 Task: Enable the headers and footers.
Action: Mouse moved to (55, 97)
Screenshot: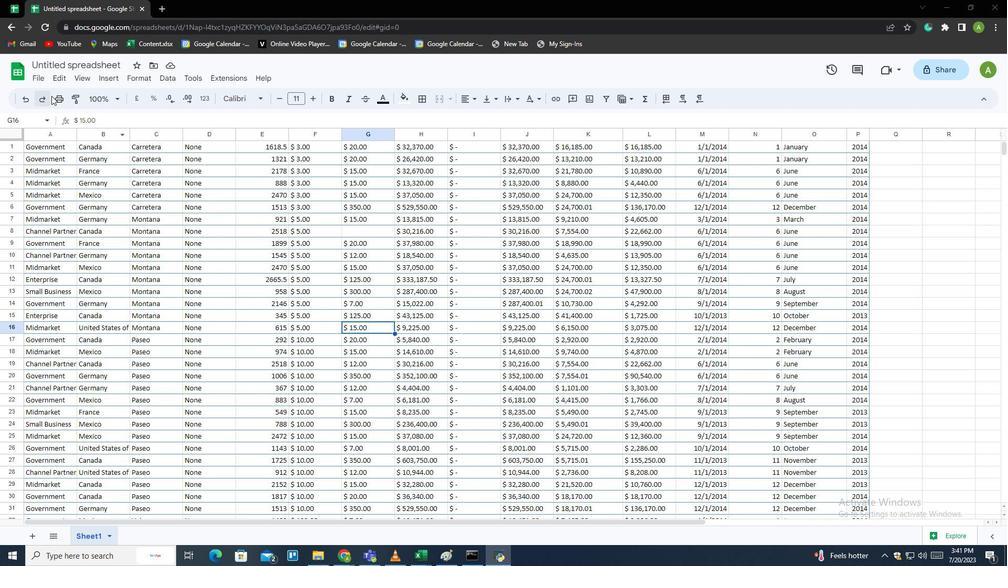 
Action: Mouse pressed left at (55, 97)
Screenshot: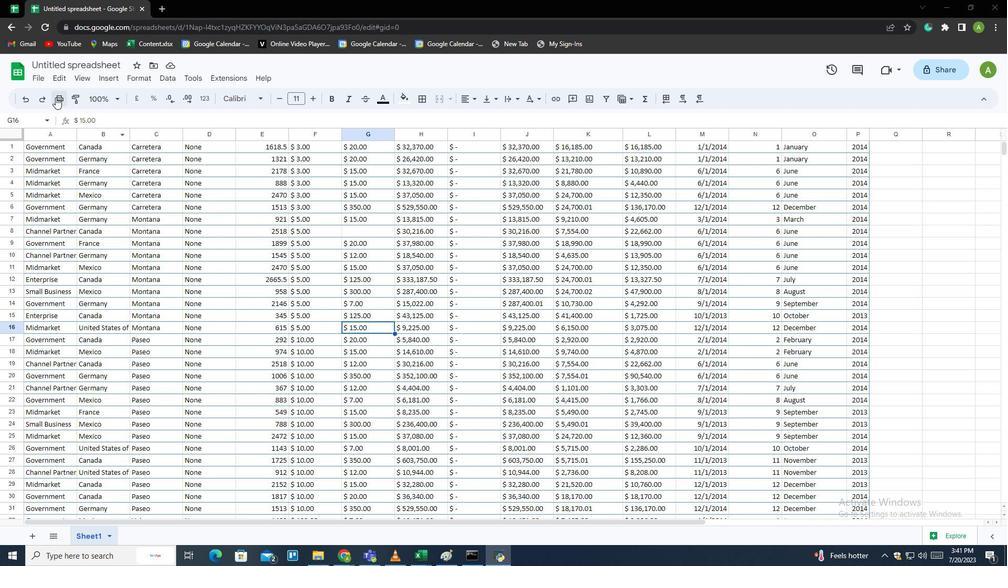 
Action: Mouse moved to (962, 69)
Screenshot: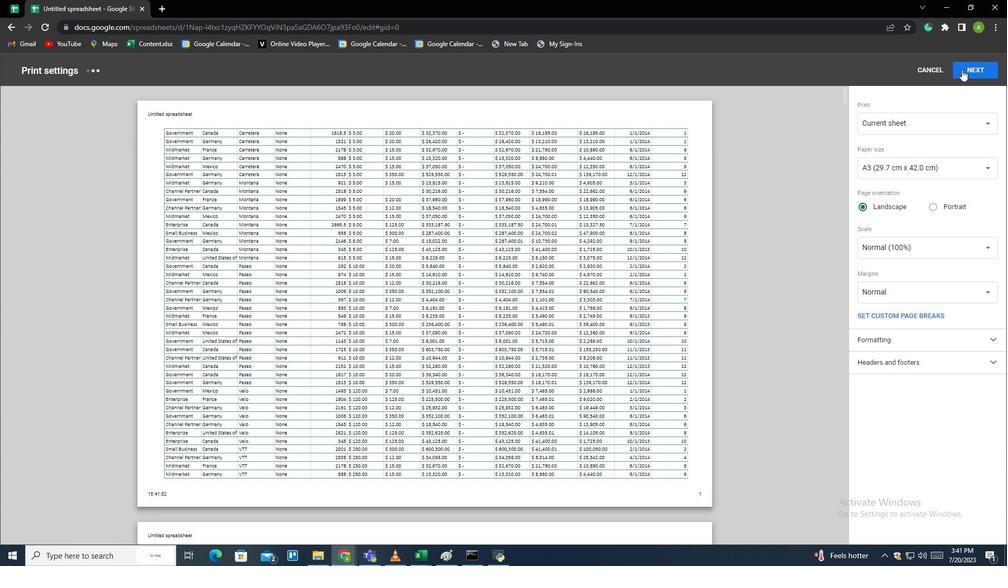 
Action: Mouse pressed left at (962, 69)
Screenshot: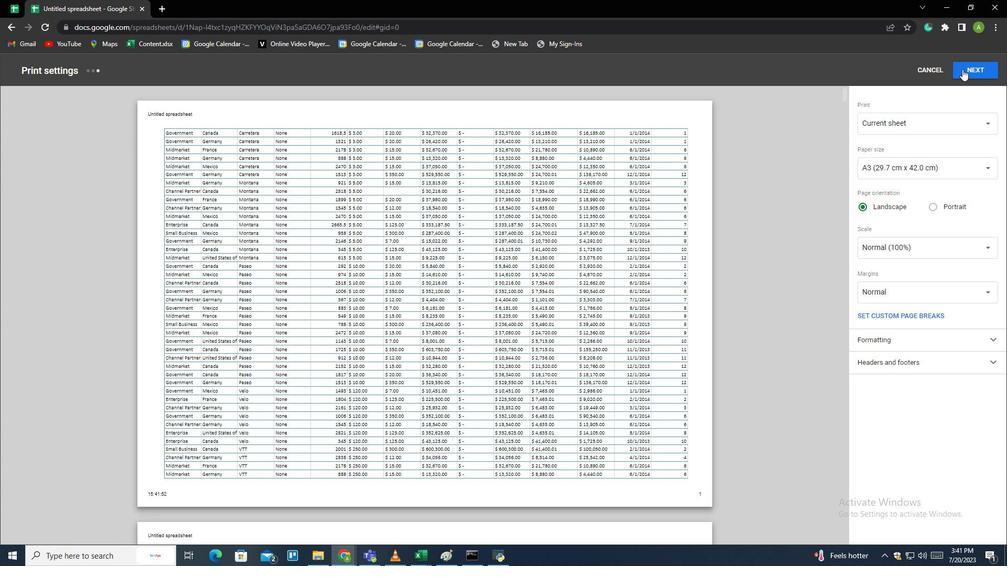 
Action: Mouse moved to (717, 207)
Screenshot: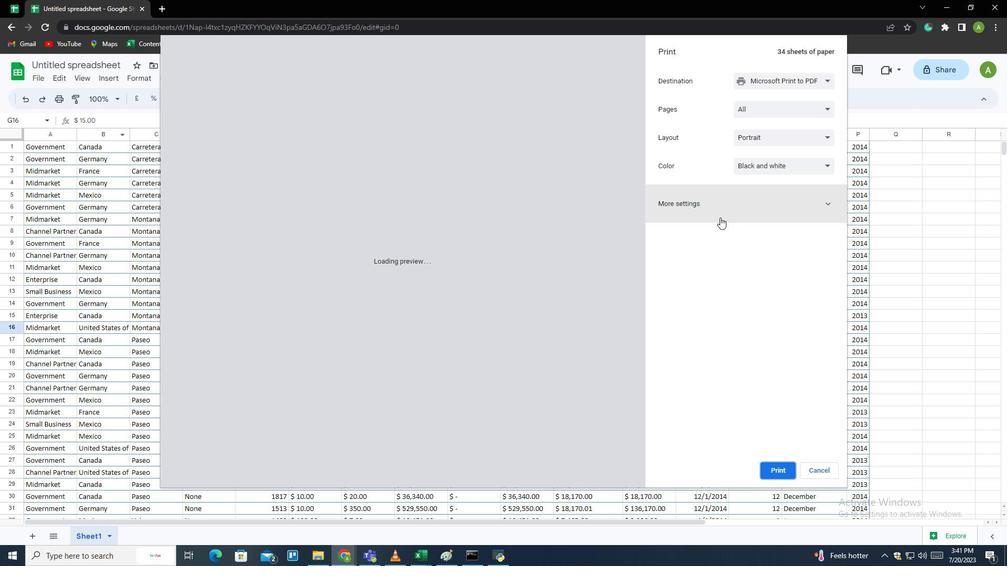 
Action: Mouse pressed left at (717, 207)
Screenshot: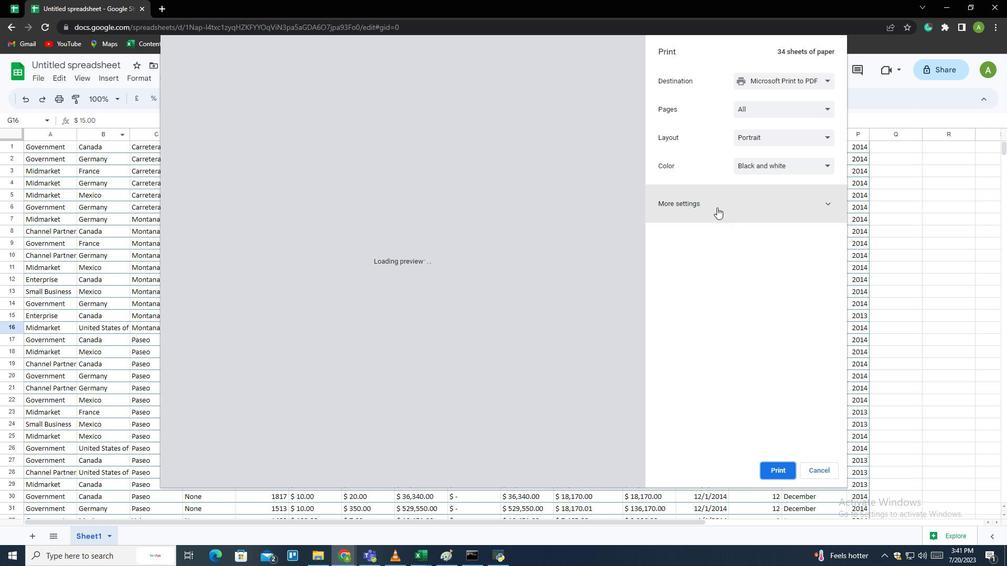 
Action: Mouse moved to (737, 375)
Screenshot: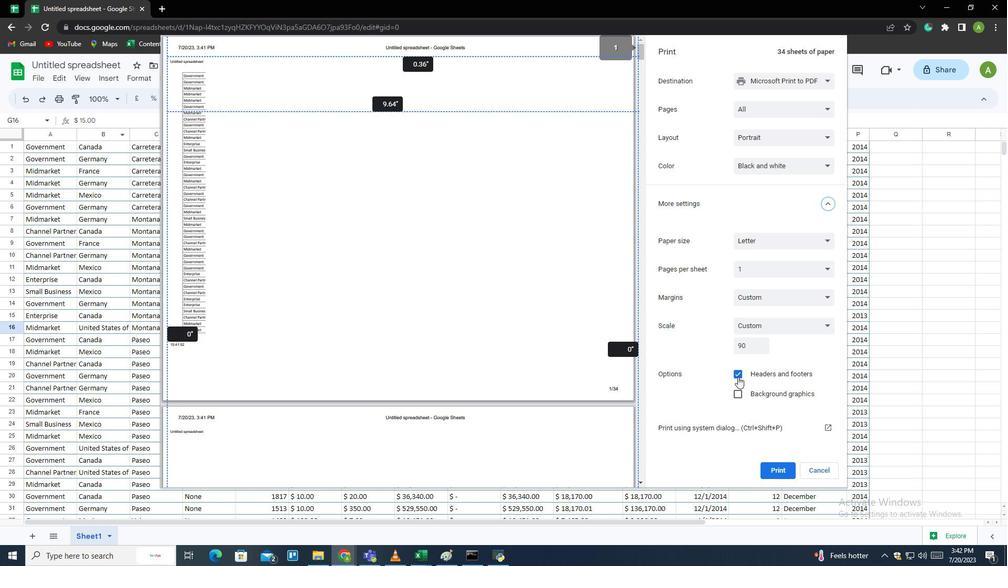 
Action: Mouse pressed left at (737, 375)
Screenshot: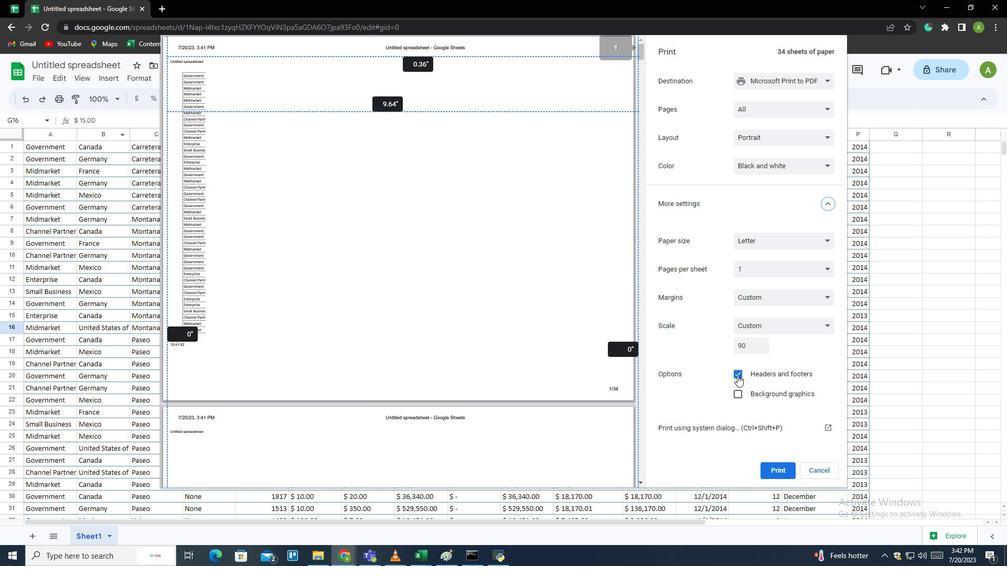
Action: Mouse pressed left at (737, 375)
Screenshot: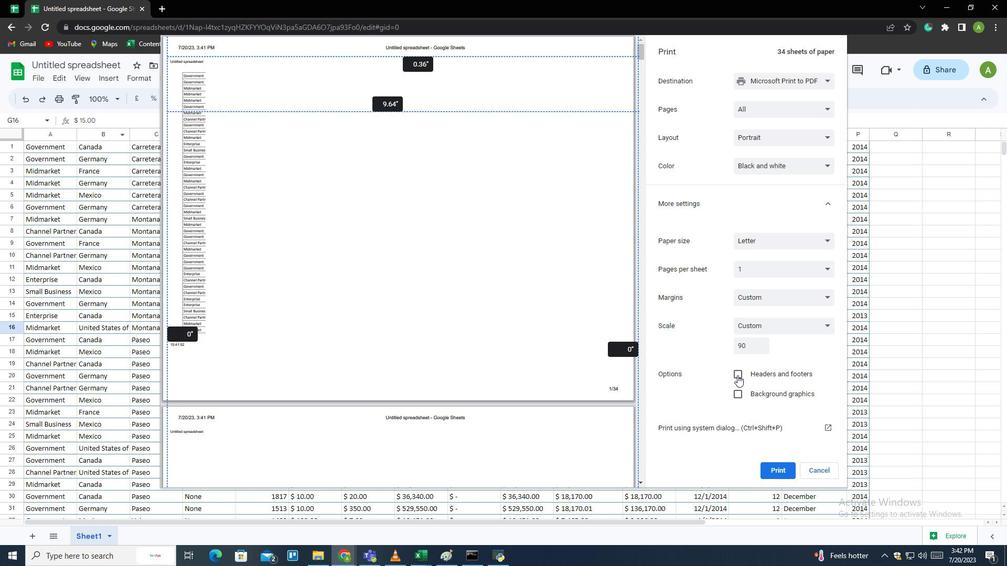 
Action: Mouse moved to (764, 467)
Screenshot: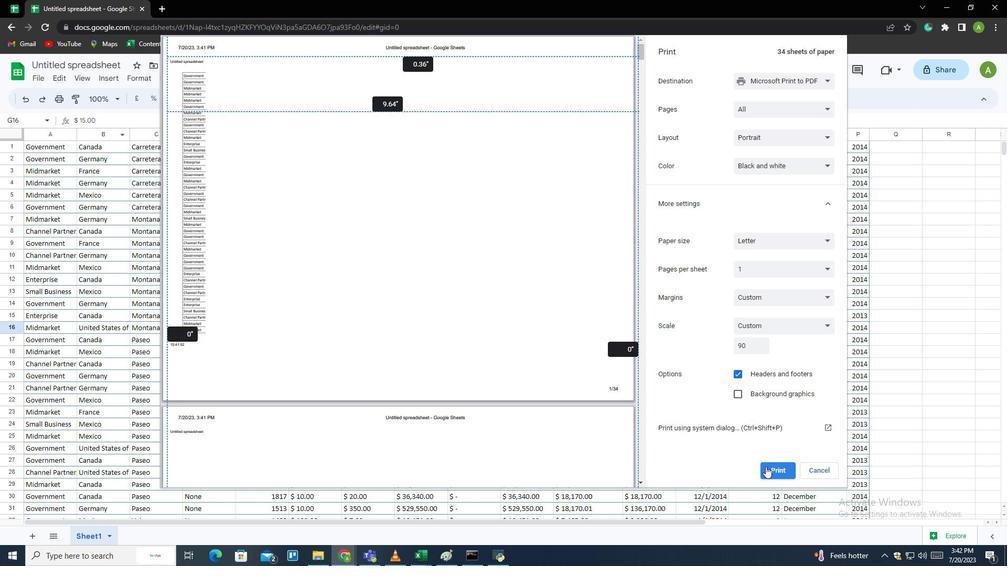 
